 Task: Toggle the primary side bar
Action: Mouse moved to (128, 11)
Screenshot: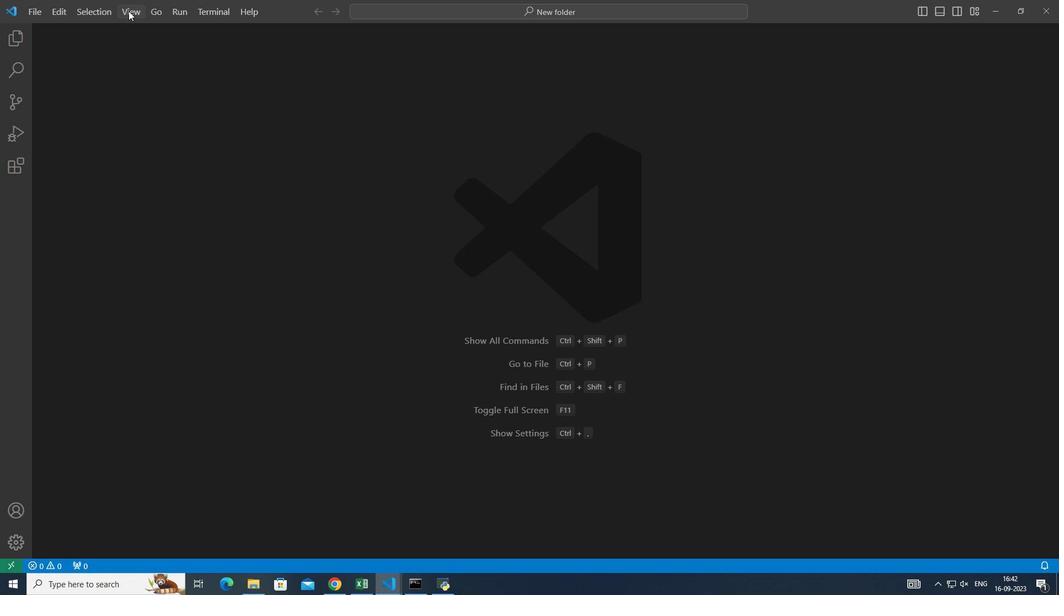 
Action: Mouse pressed left at (128, 11)
Screenshot: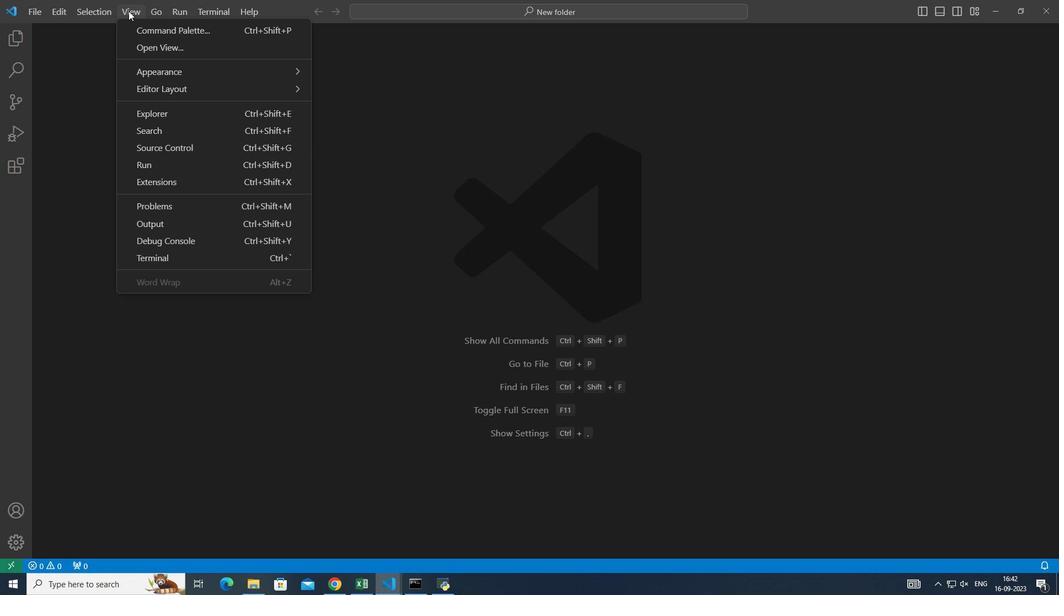 
Action: Mouse moved to (353, 148)
Screenshot: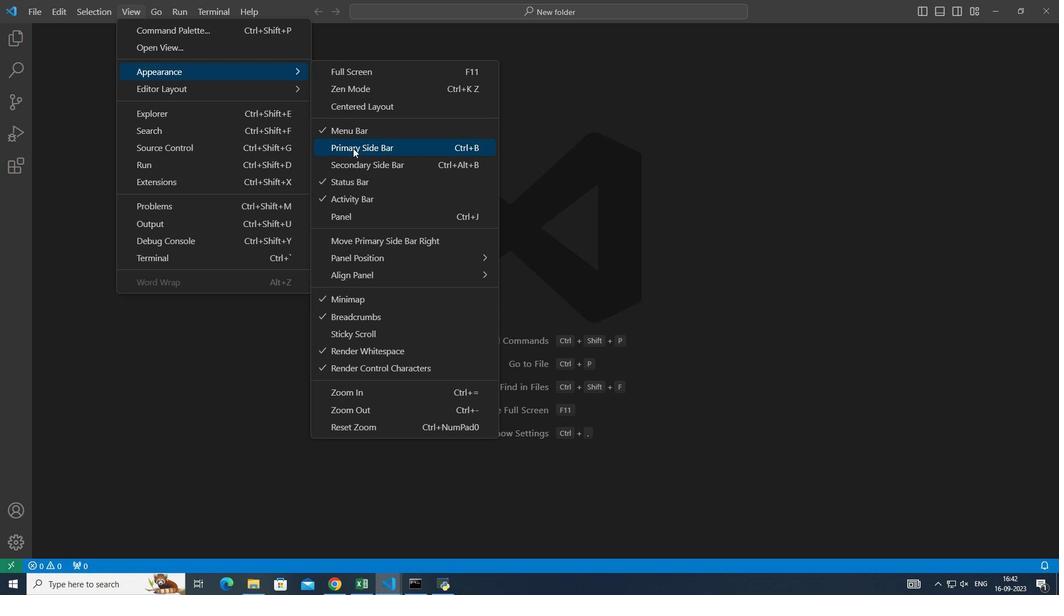 
Action: Mouse pressed left at (353, 148)
Screenshot: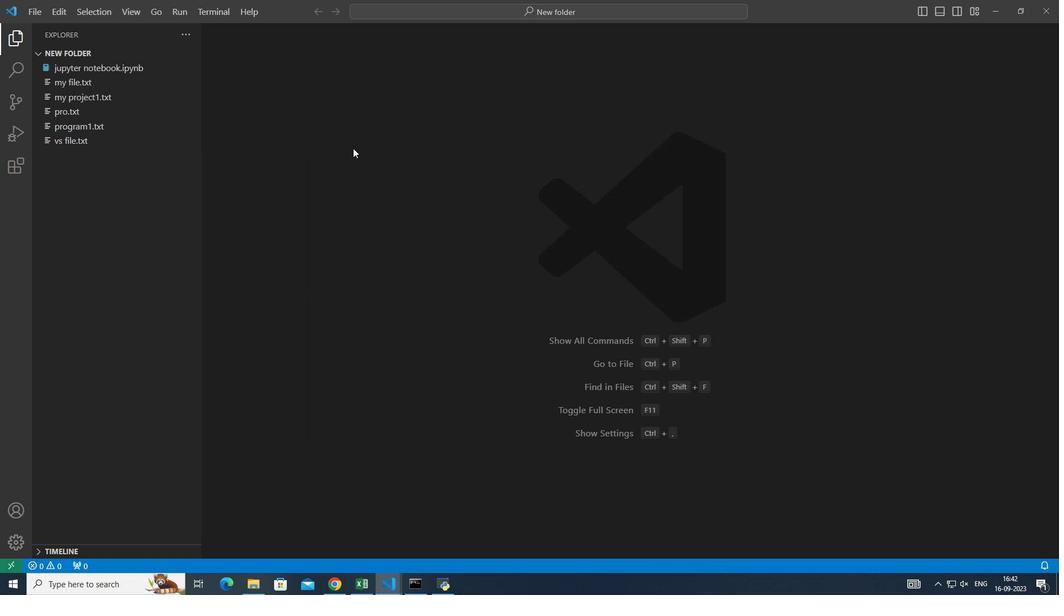 
Action: Mouse moved to (422, 134)
Screenshot: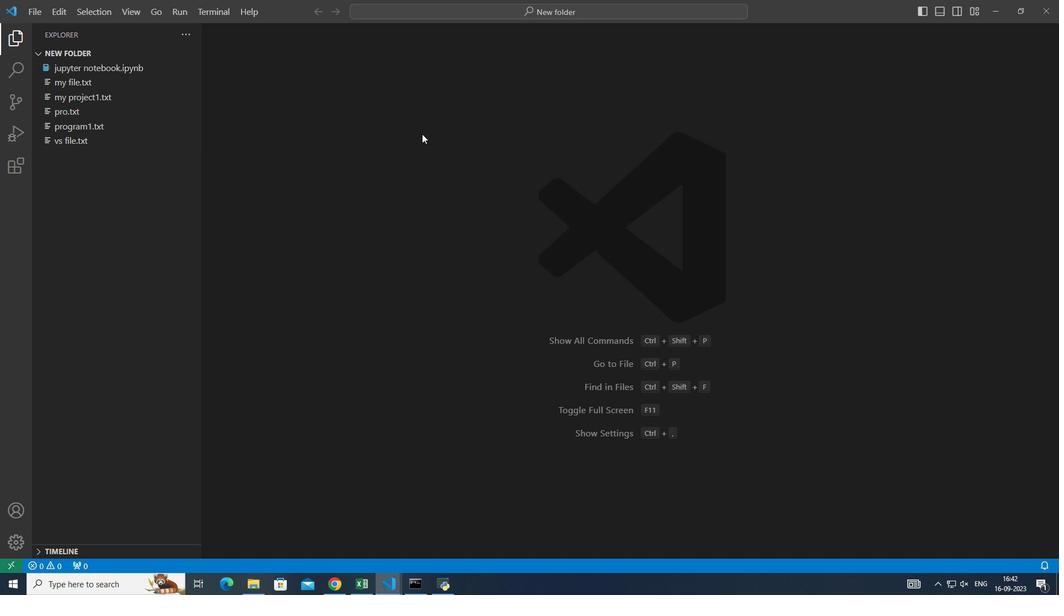 
